 Task: Check the safety & property of Abiquiu, New Mexico, United States.
Action: Mouse moved to (823, 138)
Screenshot: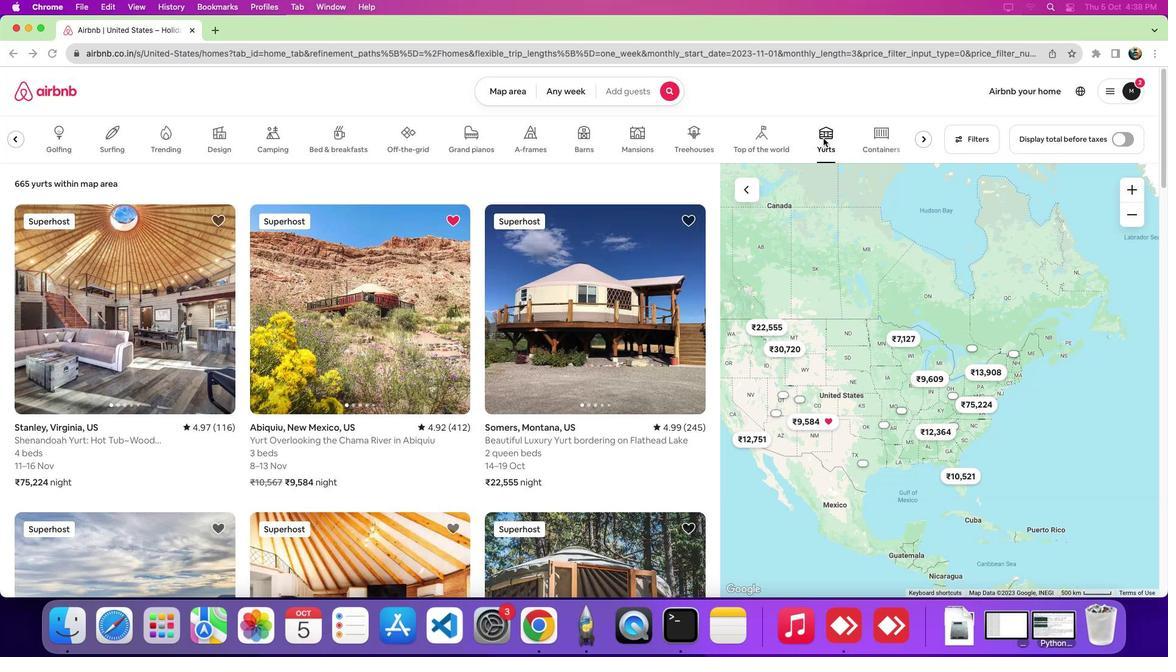 
Action: Mouse pressed left at (823, 138)
Screenshot: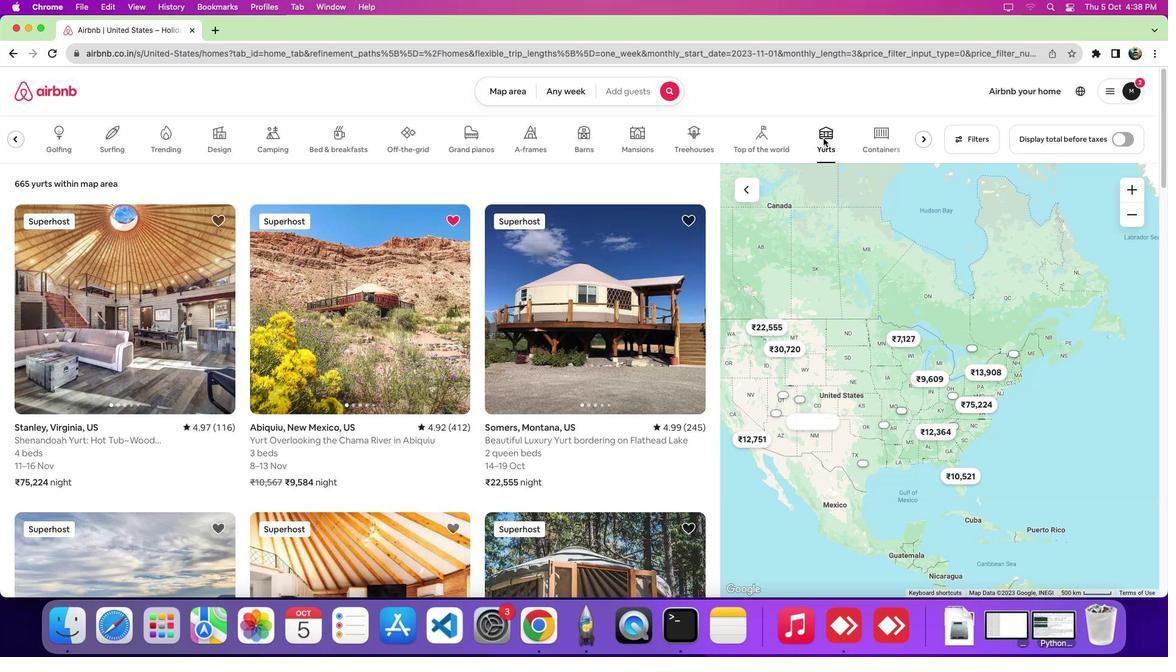 
Action: Mouse moved to (362, 283)
Screenshot: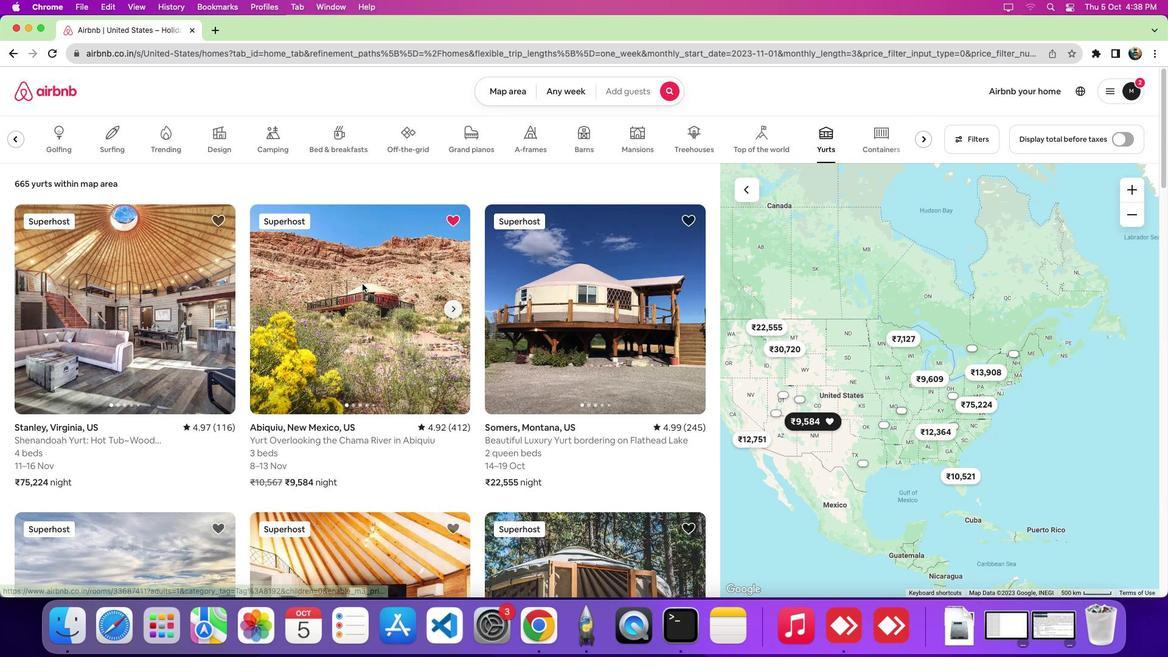 
Action: Mouse pressed left at (362, 283)
Screenshot: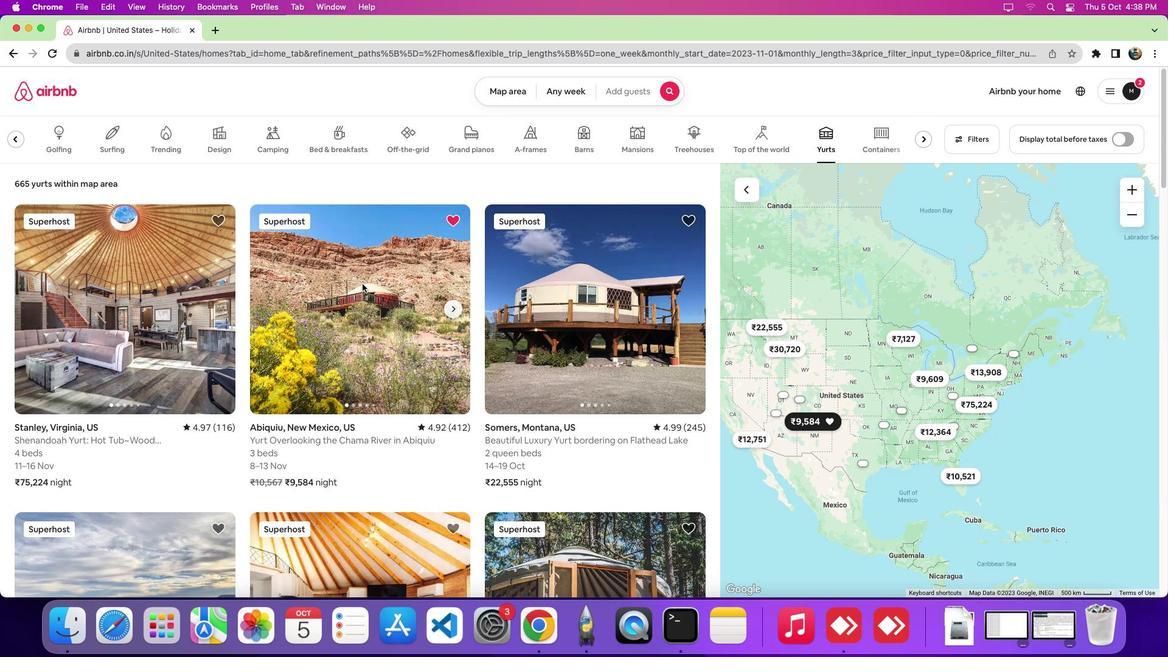 
Action: Mouse moved to (1163, 93)
Screenshot: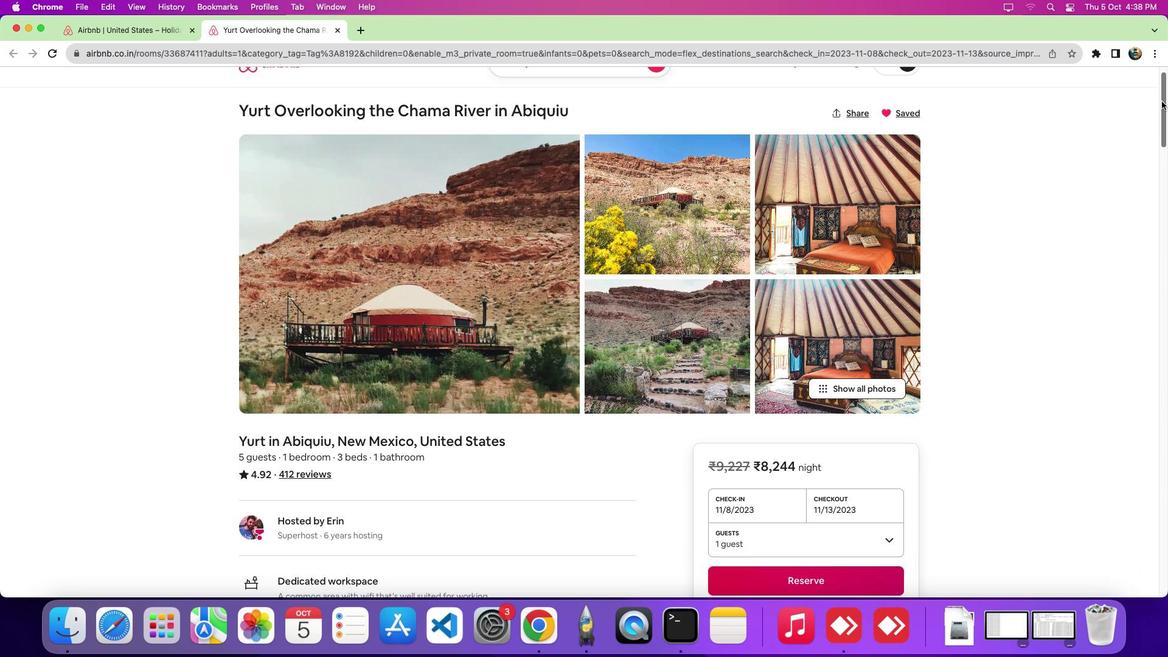 
Action: Mouse pressed left at (1163, 93)
Screenshot: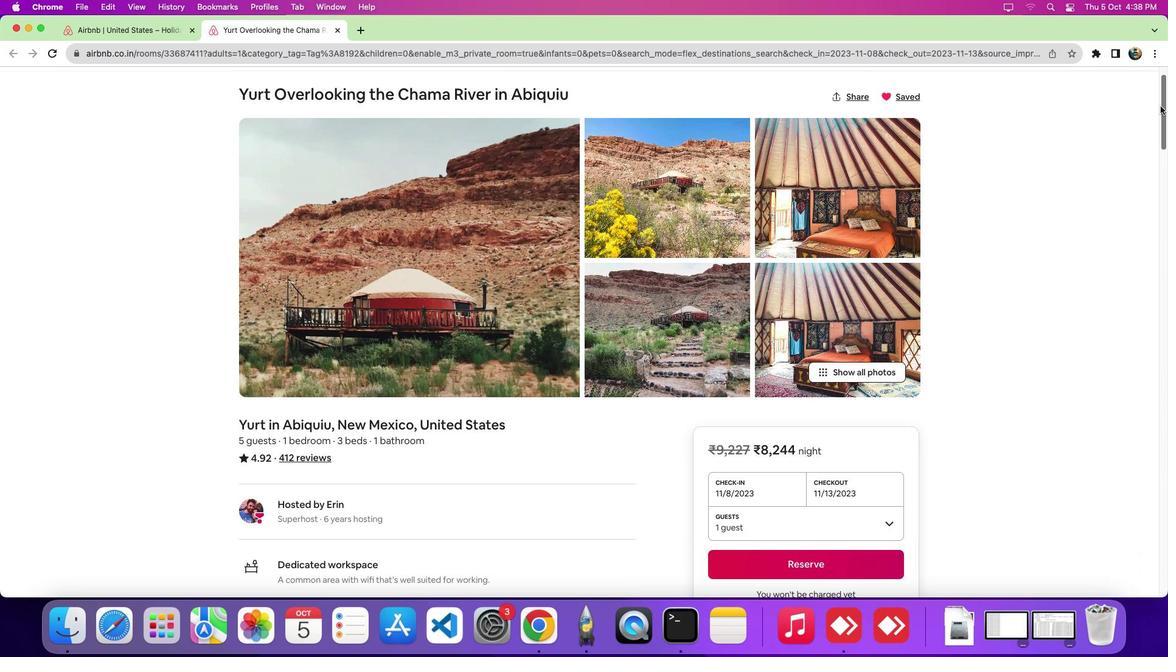 
Action: Mouse moved to (521, 488)
Screenshot: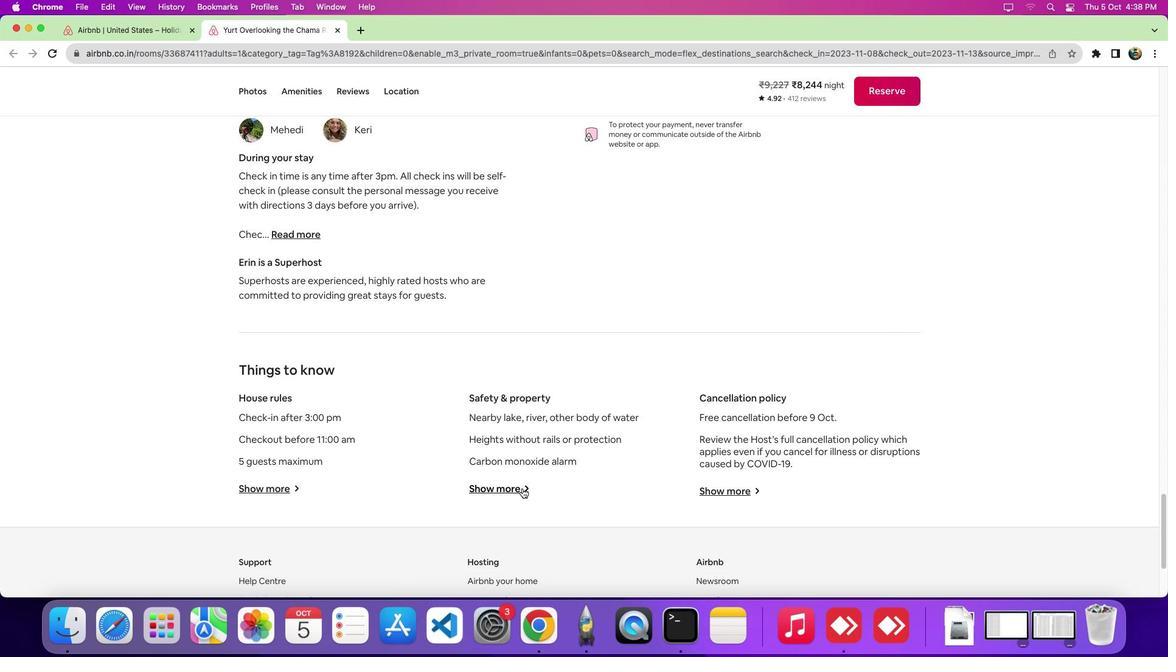 
Action: Mouse pressed left at (521, 488)
Screenshot: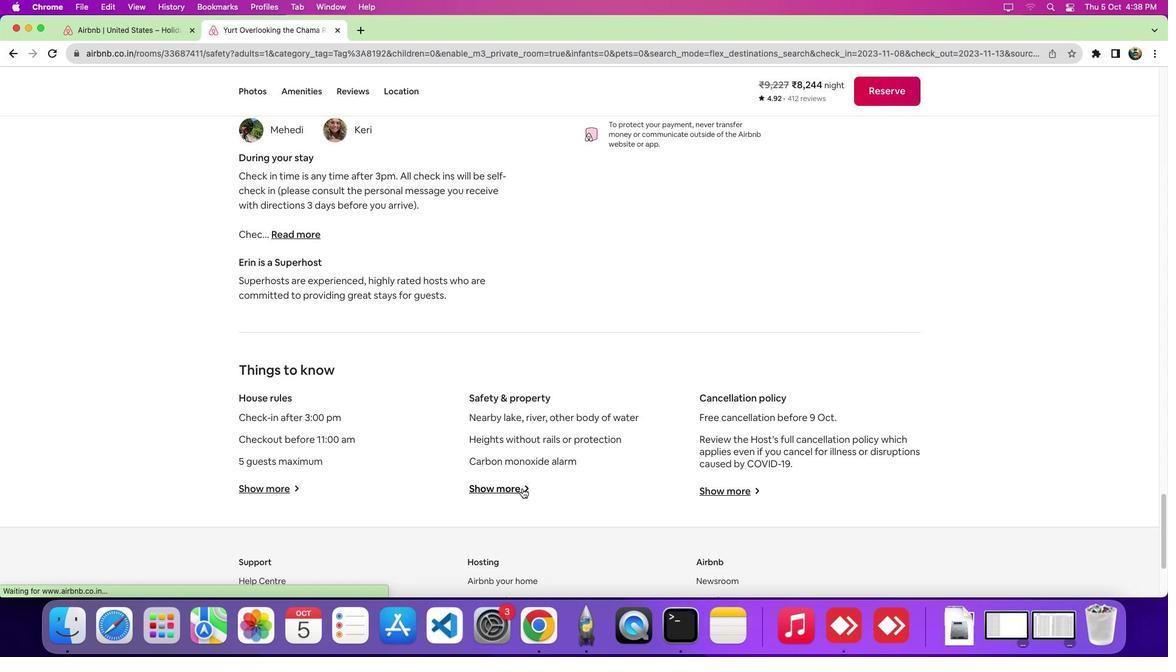 
Action: Mouse moved to (671, 410)
Screenshot: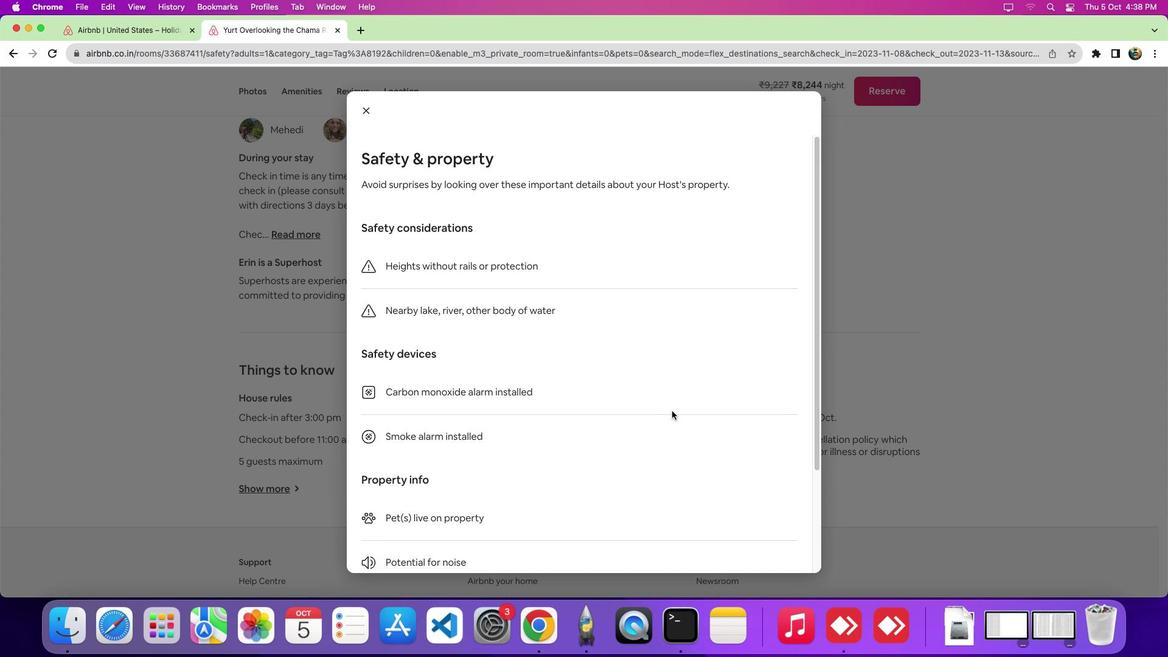 
